 Task: Enable the option "Quiet Mode" for "H.264/MPEG-4 Part 10/AVC encoder (x264 10-bit).
Action: Mouse moved to (115, 14)
Screenshot: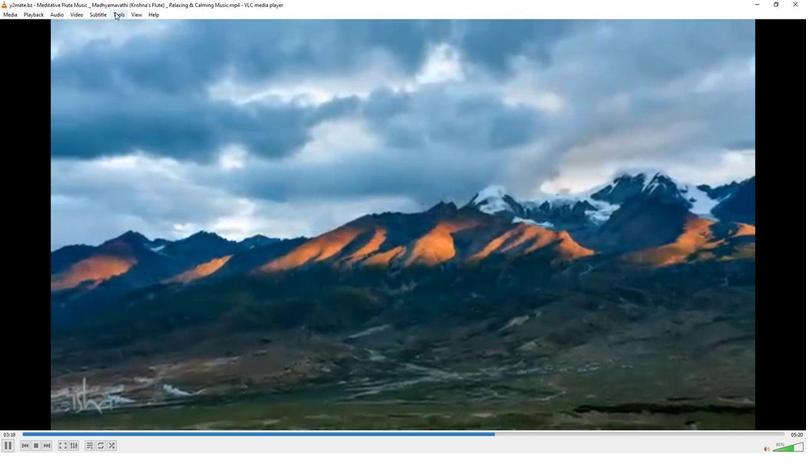 
Action: Mouse pressed left at (115, 14)
Screenshot: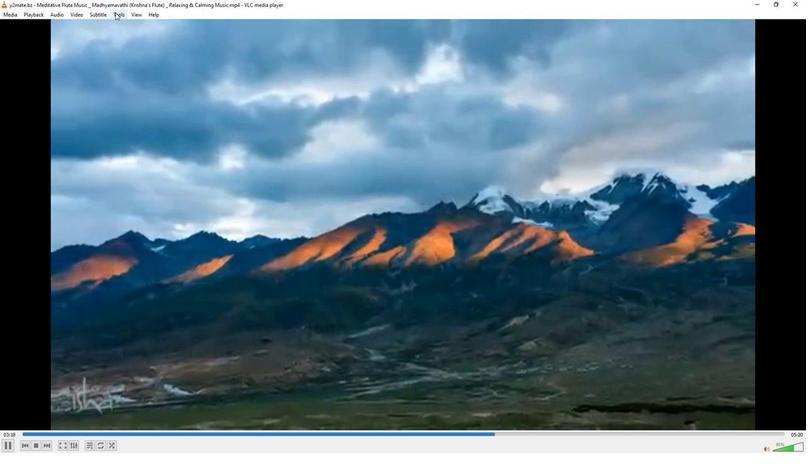 
Action: Mouse moved to (128, 115)
Screenshot: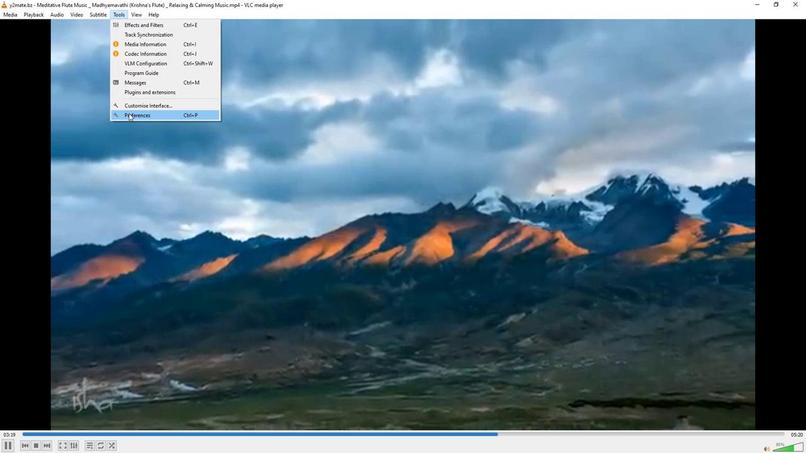 
Action: Mouse pressed left at (128, 115)
Screenshot: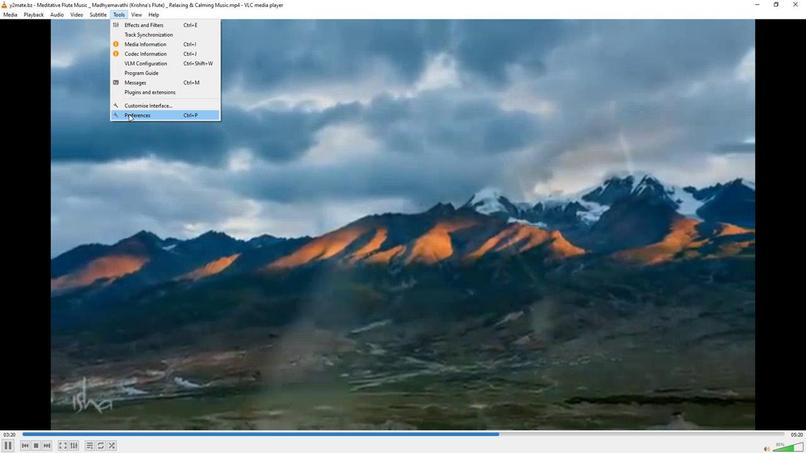
Action: Mouse moved to (265, 368)
Screenshot: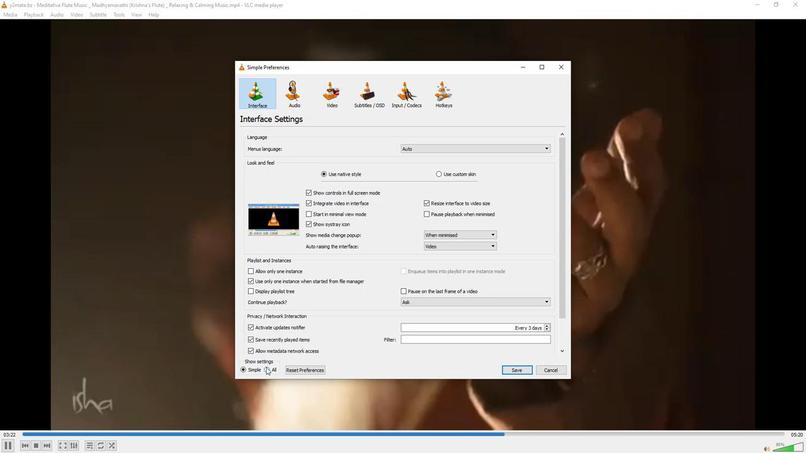 
Action: Mouse pressed left at (265, 368)
Screenshot: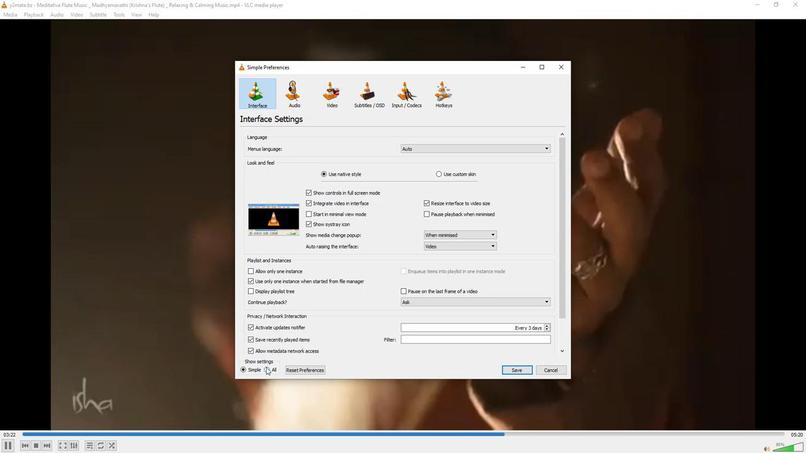 
Action: Mouse moved to (255, 284)
Screenshot: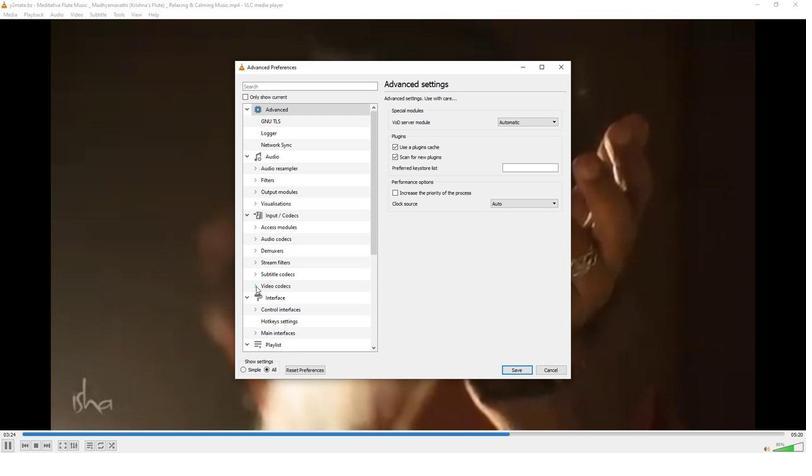 
Action: Mouse pressed left at (255, 284)
Screenshot: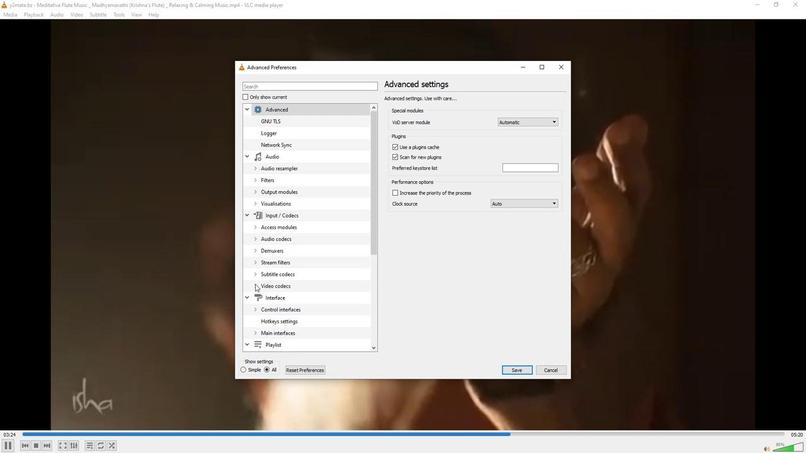 
Action: Mouse moved to (253, 295)
Screenshot: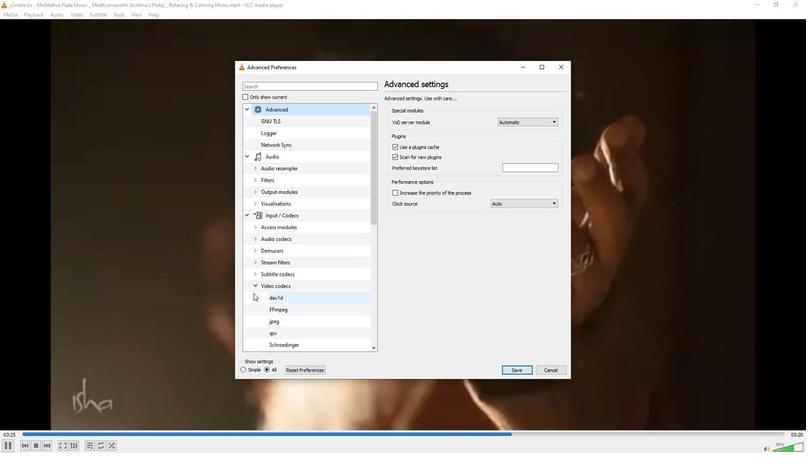 
Action: Mouse scrolled (253, 294) with delta (0, 0)
Screenshot: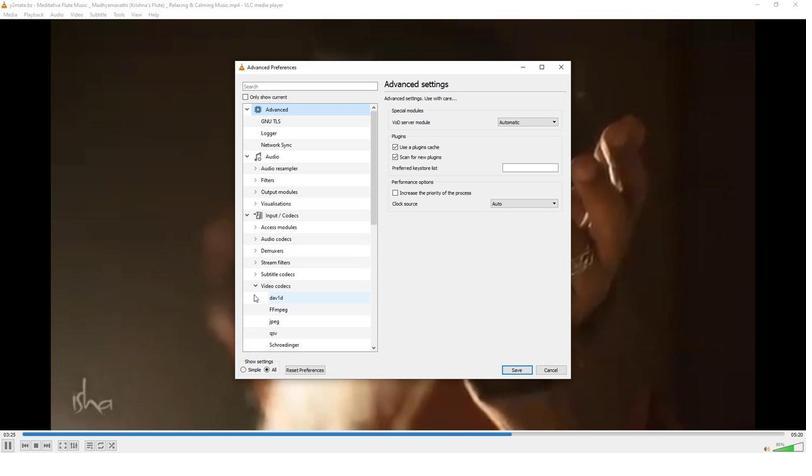 
Action: Mouse moved to (253, 296)
Screenshot: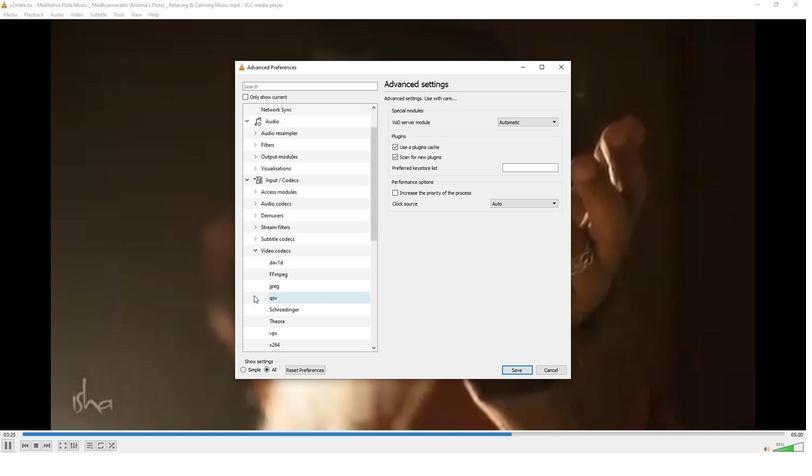 
Action: Mouse scrolled (253, 296) with delta (0, 0)
Screenshot: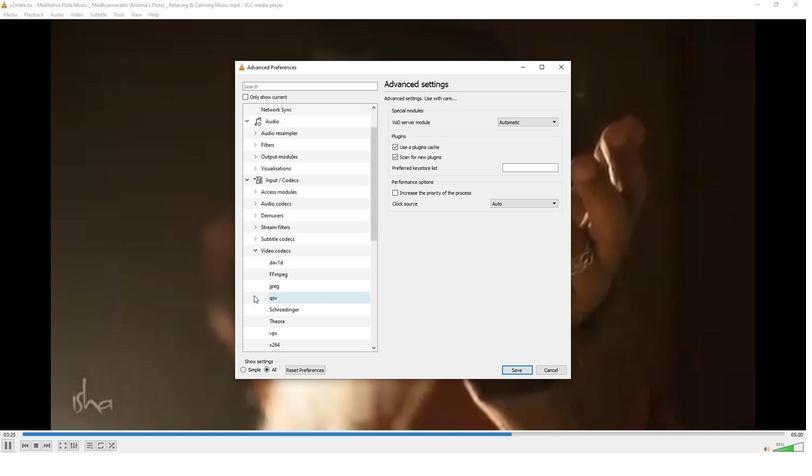 
Action: Mouse moved to (272, 322)
Screenshot: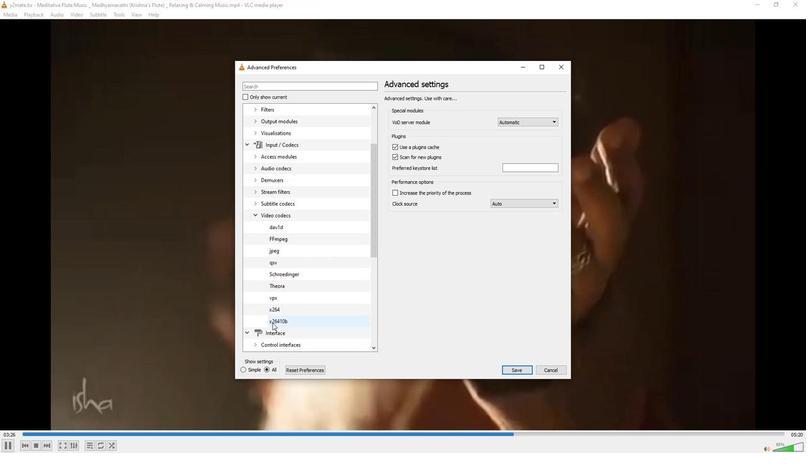 
Action: Mouse pressed left at (272, 322)
Screenshot: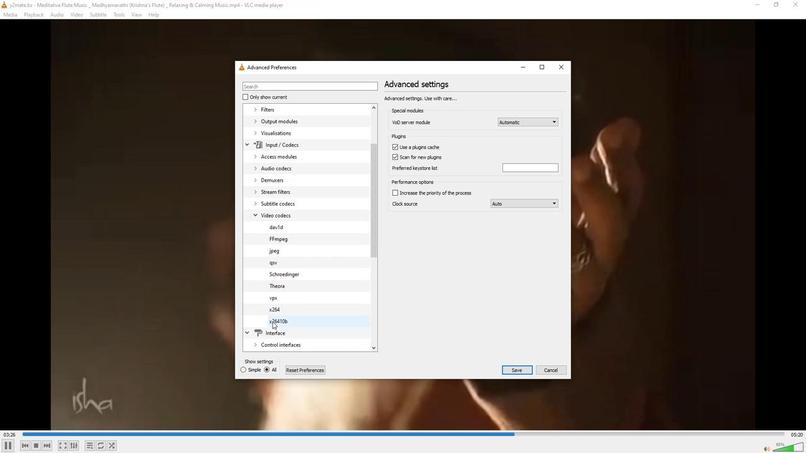 
Action: Mouse moved to (412, 306)
Screenshot: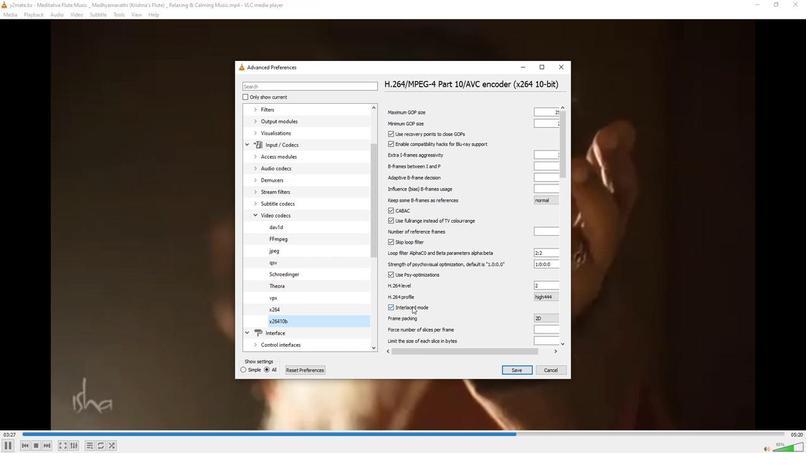 
Action: Mouse scrolled (412, 306) with delta (0, 0)
Screenshot: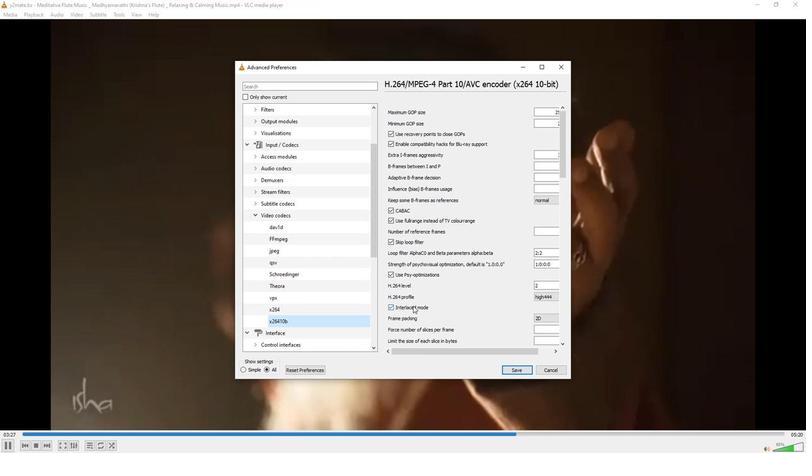 
Action: Mouse moved to (413, 305)
Screenshot: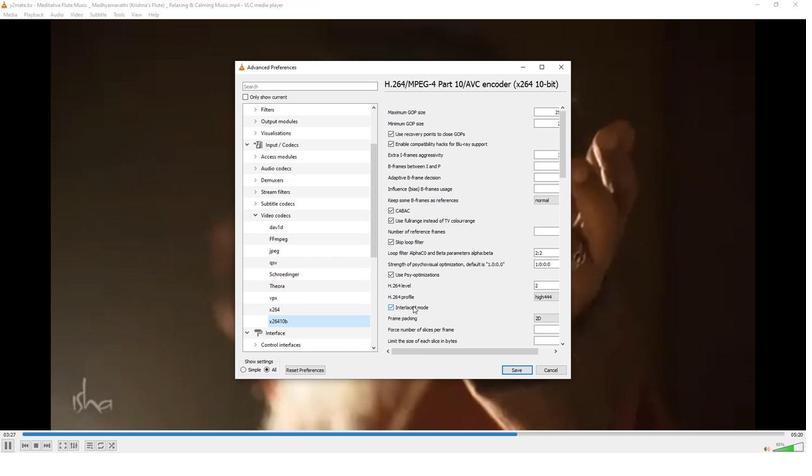 
Action: Mouse scrolled (413, 305) with delta (0, 0)
Screenshot: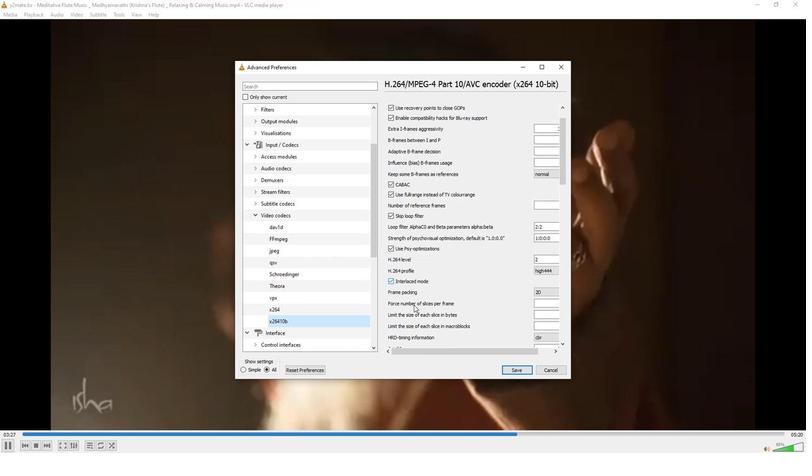 
Action: Mouse moved to (414, 304)
Screenshot: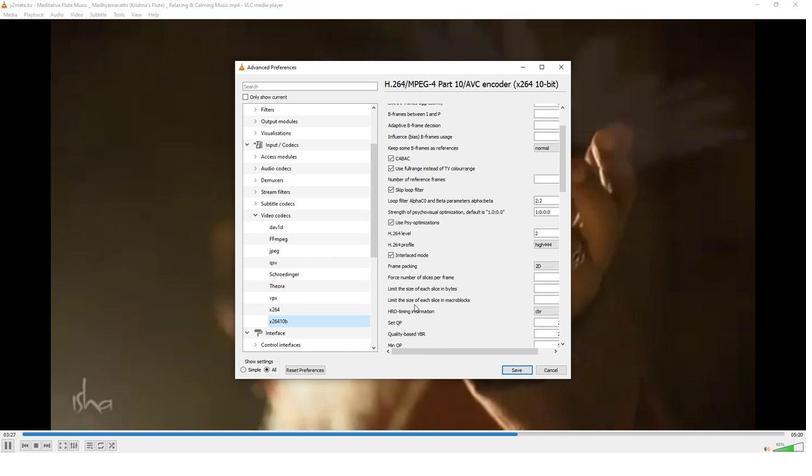 
Action: Mouse scrolled (414, 304) with delta (0, 0)
Screenshot: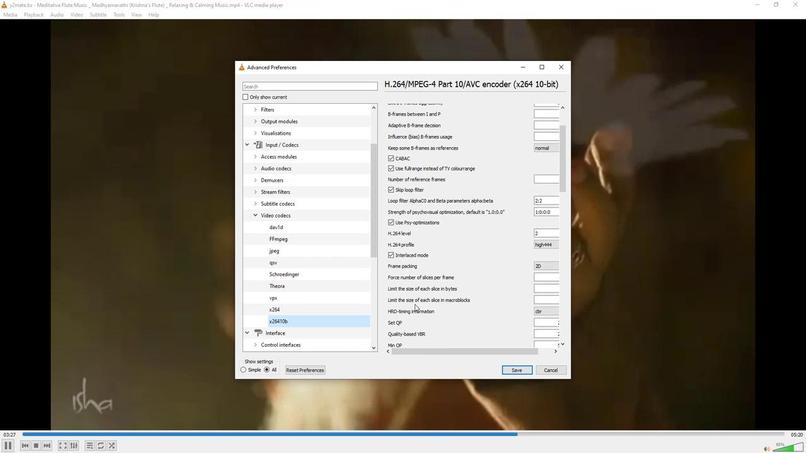 
Action: Mouse scrolled (414, 304) with delta (0, 0)
Screenshot: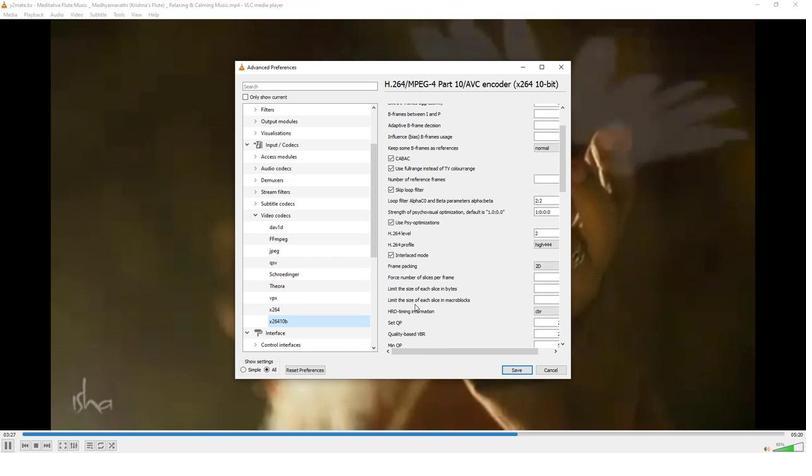 
Action: Mouse scrolled (414, 304) with delta (0, 0)
Screenshot: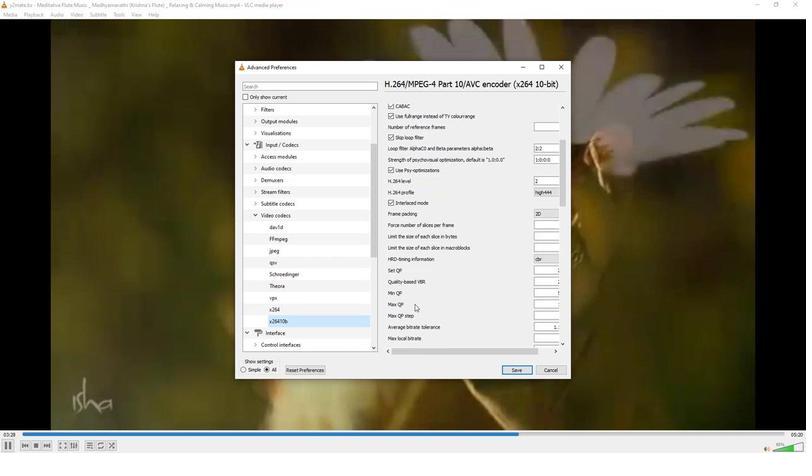 
Action: Mouse scrolled (414, 304) with delta (0, 0)
Screenshot: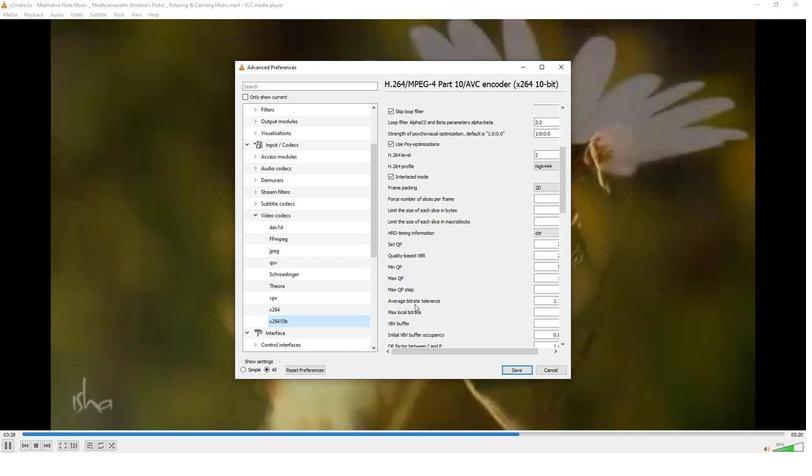 
Action: Mouse scrolled (414, 304) with delta (0, 0)
Screenshot: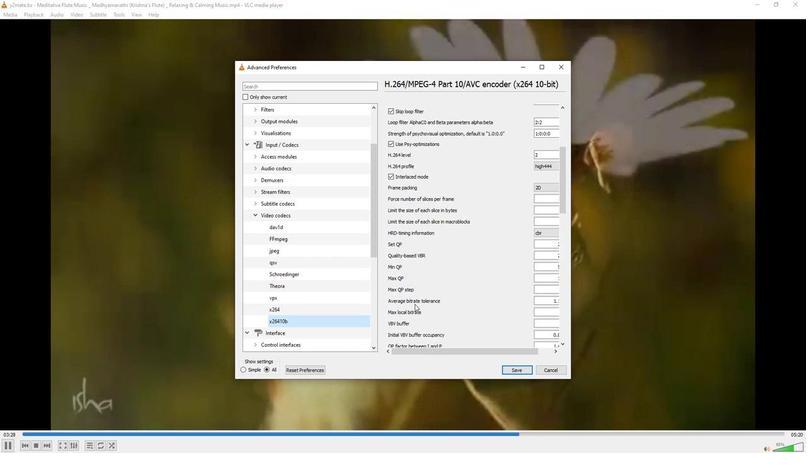 
Action: Mouse scrolled (414, 304) with delta (0, 0)
Screenshot: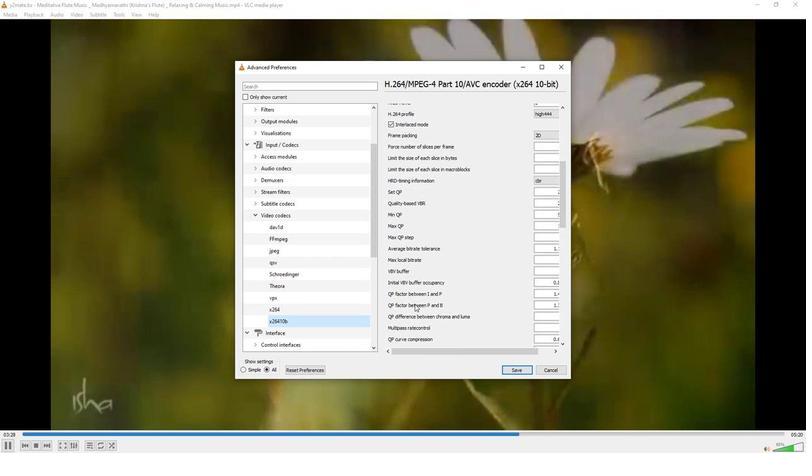 
Action: Mouse scrolled (414, 304) with delta (0, 0)
Screenshot: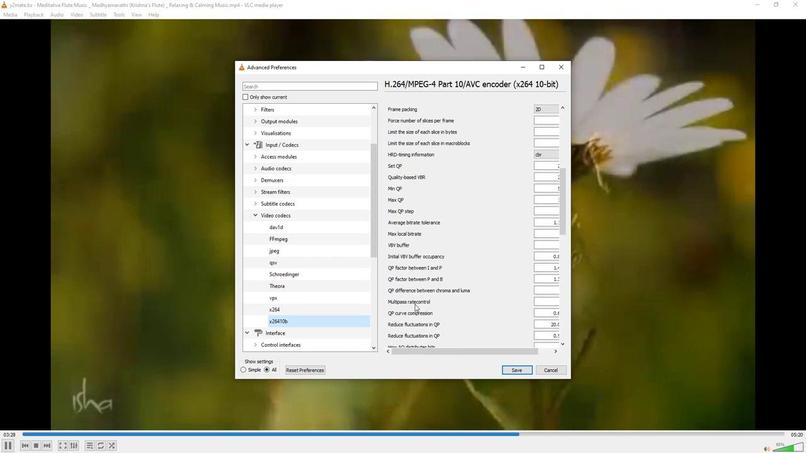 
Action: Mouse scrolled (414, 304) with delta (0, 0)
Screenshot: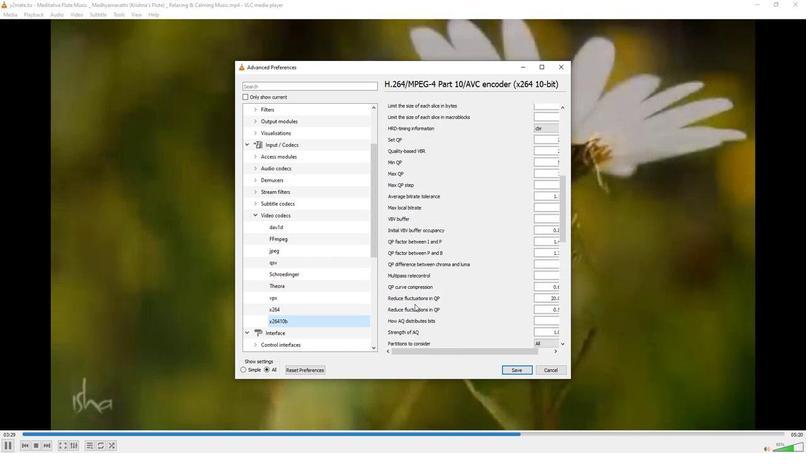 
Action: Mouse scrolled (414, 304) with delta (0, 0)
Screenshot: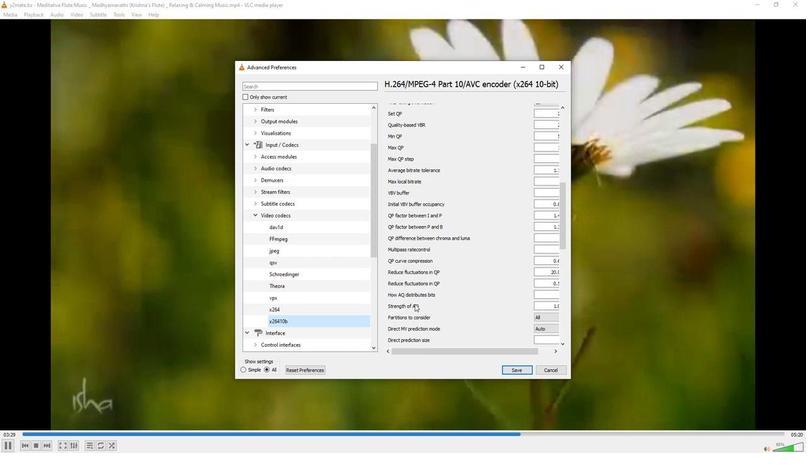 
Action: Mouse scrolled (414, 304) with delta (0, 0)
Screenshot: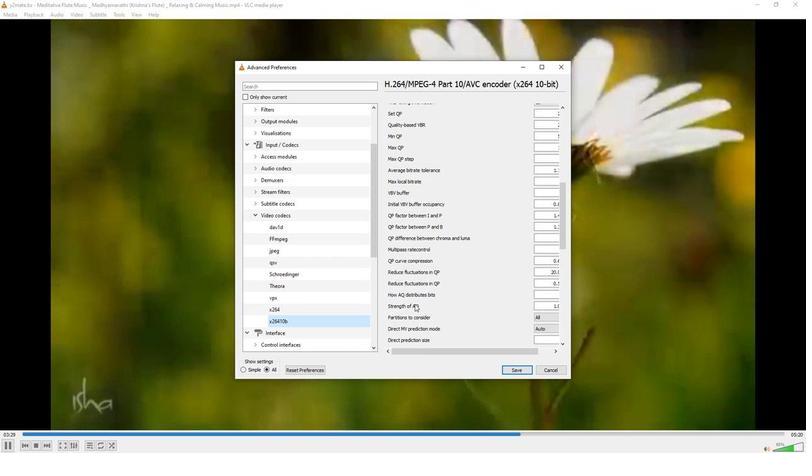 
Action: Mouse scrolled (414, 304) with delta (0, 0)
Screenshot: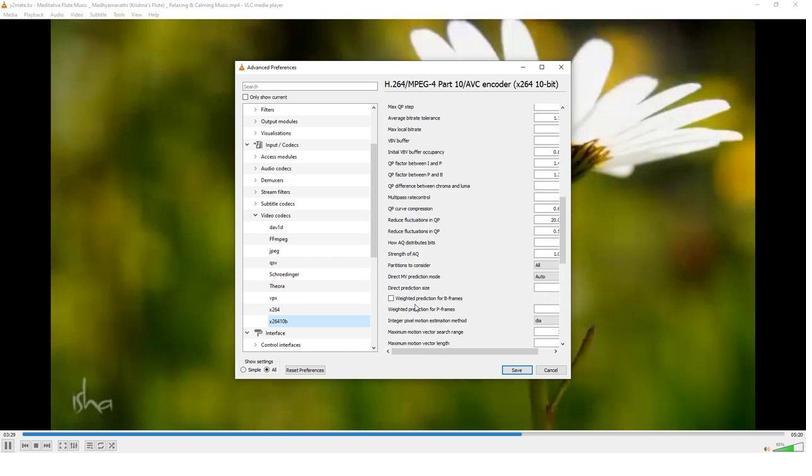 
Action: Mouse scrolled (414, 304) with delta (0, 0)
Screenshot: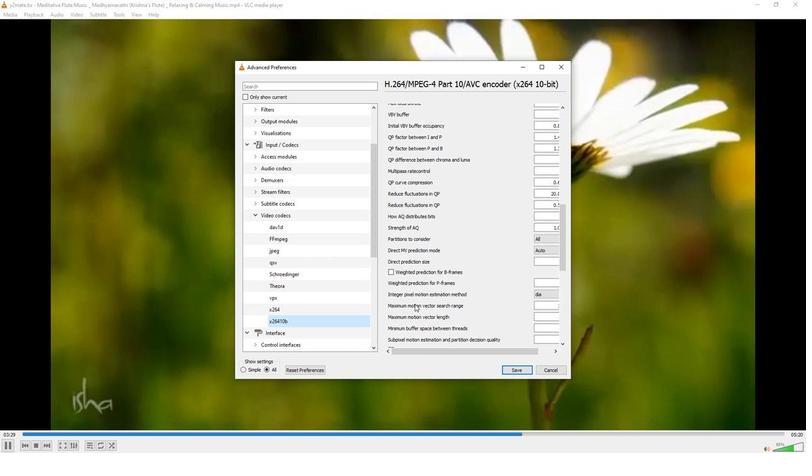 
Action: Mouse scrolled (414, 304) with delta (0, 0)
Screenshot: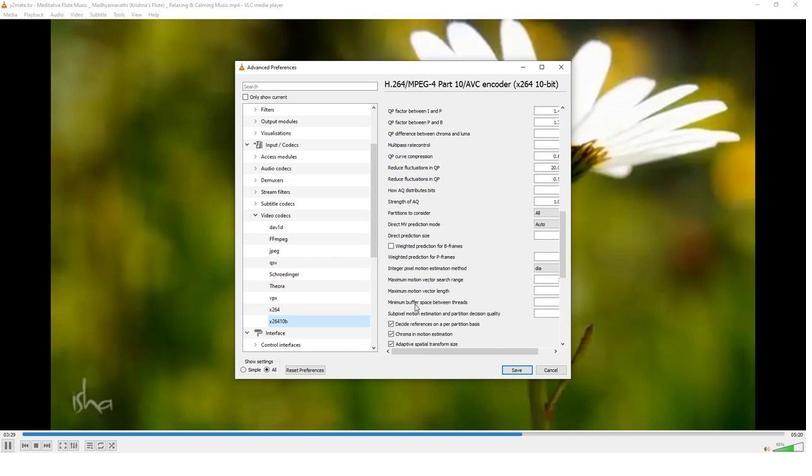 
Action: Mouse scrolled (414, 304) with delta (0, 0)
Screenshot: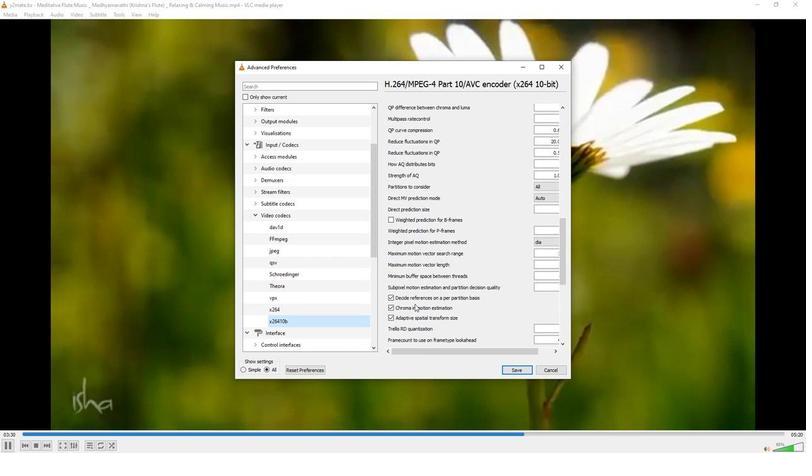 
Action: Mouse scrolled (414, 304) with delta (0, 0)
Screenshot: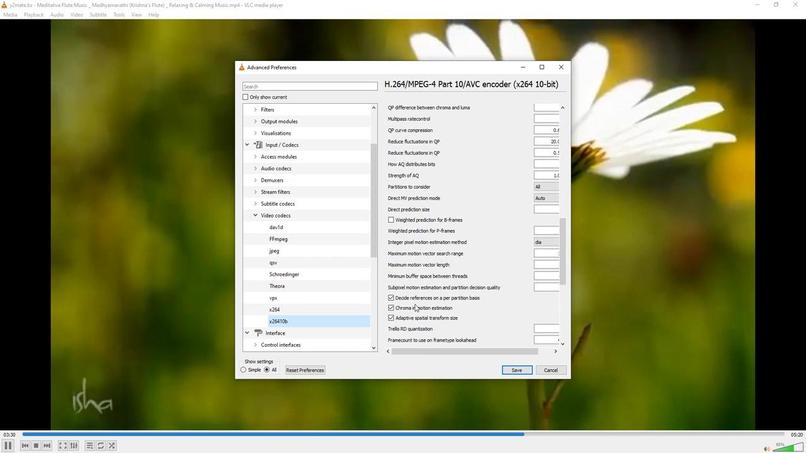 
Action: Mouse scrolled (414, 304) with delta (0, 0)
Screenshot: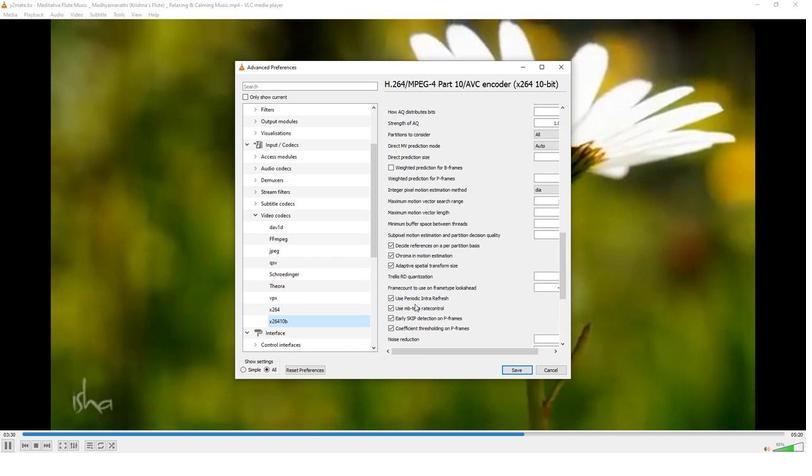 
Action: Mouse scrolled (414, 304) with delta (0, 0)
Screenshot: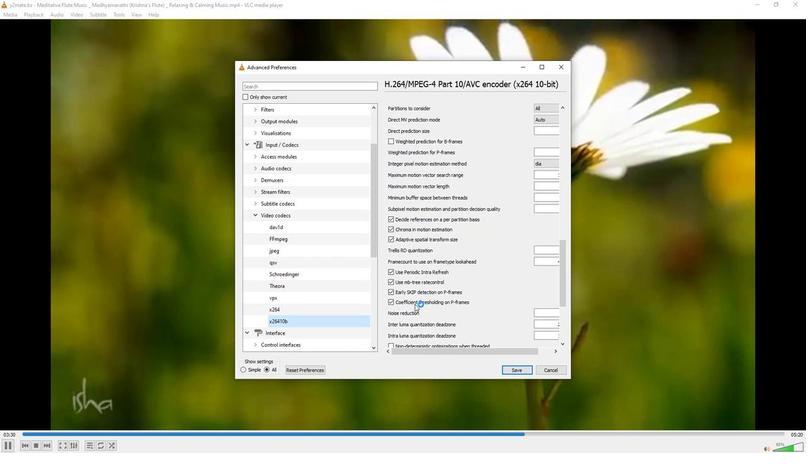 
Action: Mouse scrolled (414, 304) with delta (0, 0)
Screenshot: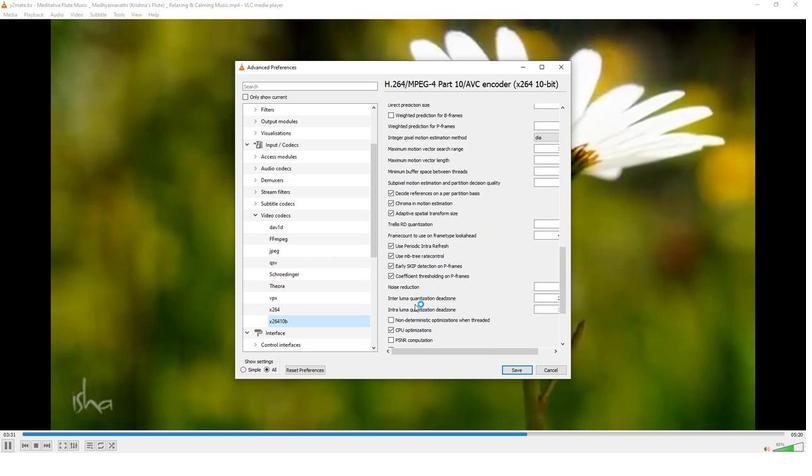 
Action: Mouse scrolled (414, 304) with delta (0, 0)
Screenshot: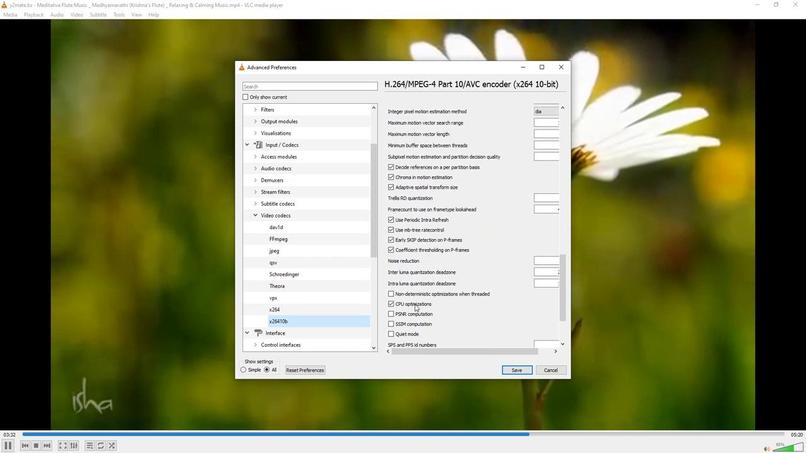
Action: Mouse scrolled (414, 304) with delta (0, 0)
Screenshot: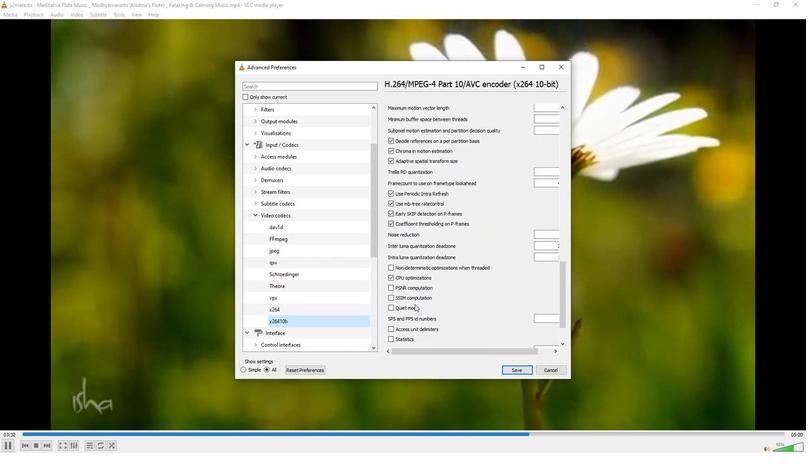 
Action: Mouse moved to (389, 281)
Screenshot: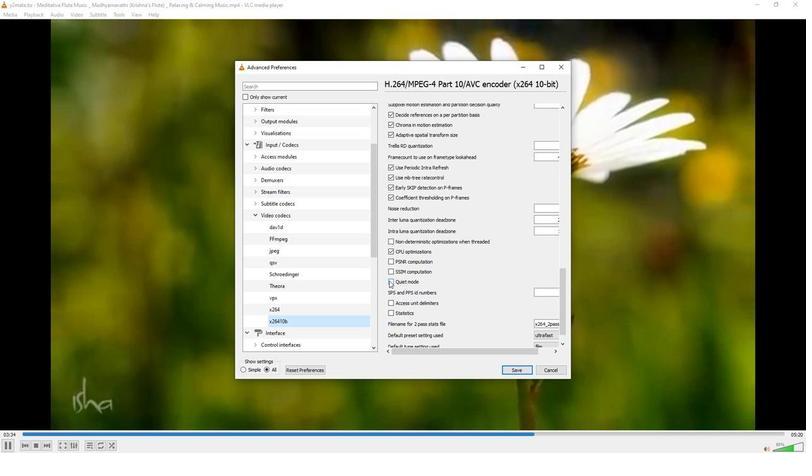 
Action: Mouse pressed left at (389, 281)
Screenshot: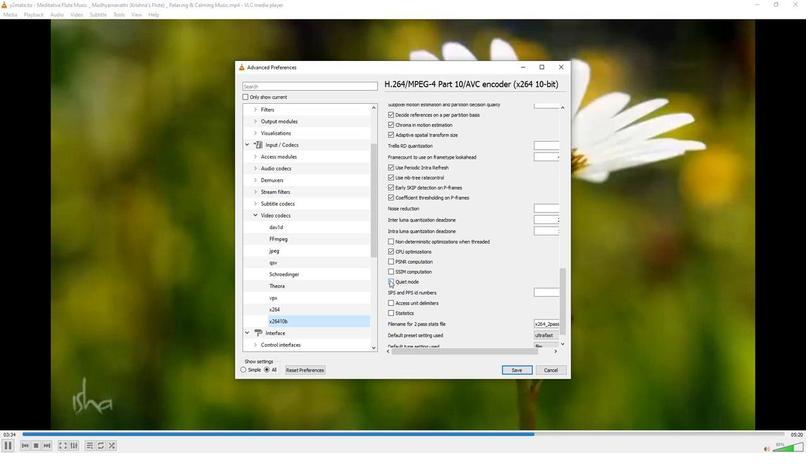 
Action: Mouse moved to (392, 281)
Screenshot: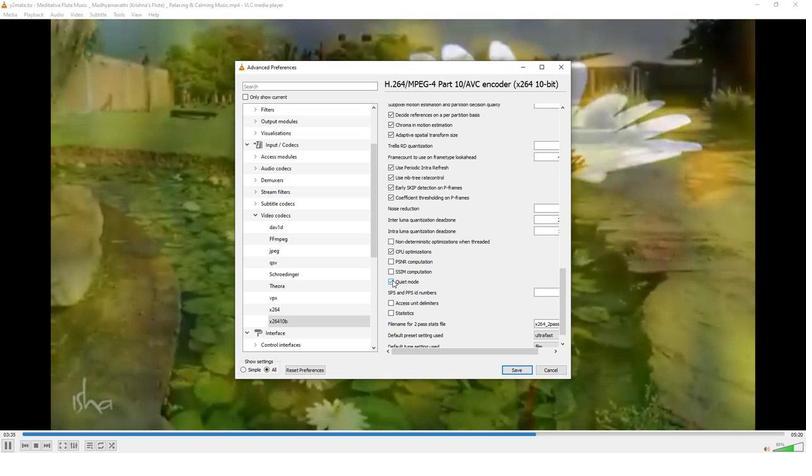 
